 Task: In the Contact  Elena.Hall@faurecia.com, Create email and send with subject: 'Elevate Your Success: Introducing a Transformative Opportunity', and with mail content 'Greetings,_x000D_
Introducing a visionary approach that will reshape the landscape of your industry. Join us and be part of the future of success!_x000D_
Kind Regards', attach the document: Contract.pdf and insert image: visitingcard.jpg. Below Kind Regards, write Behance and insert the URL: 'www.behance.net'. Mark checkbox to create task to follow up : In 2 business days . Logged in from softage.10@softage.net
Action: Mouse moved to (59, 45)
Screenshot: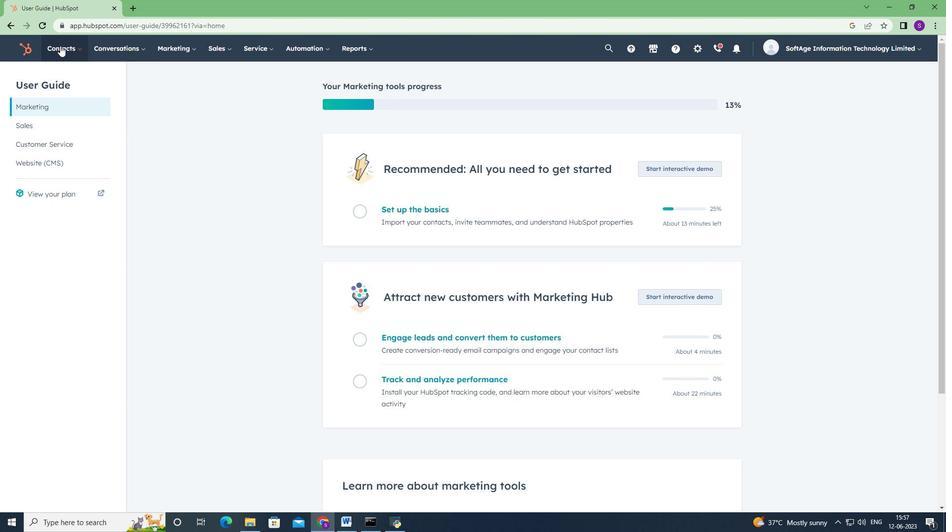 
Action: Mouse pressed left at (59, 45)
Screenshot: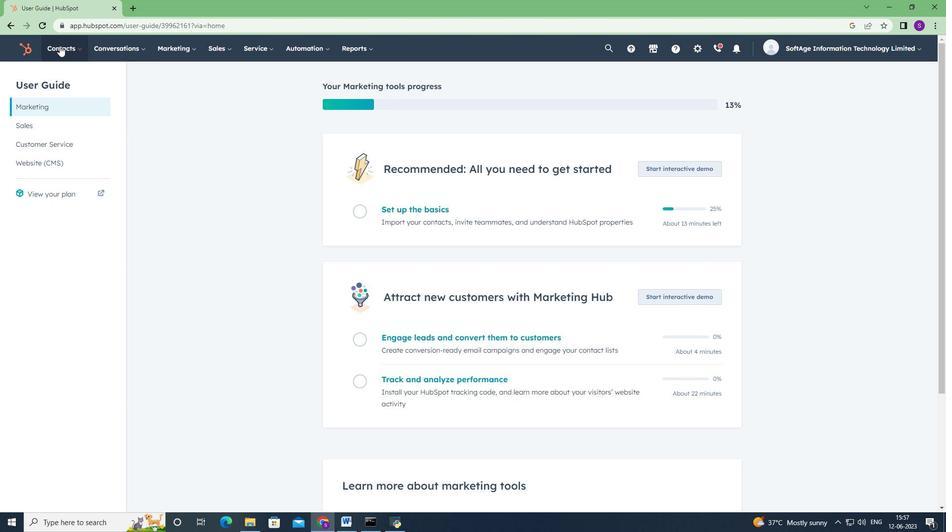 
Action: Mouse moved to (79, 72)
Screenshot: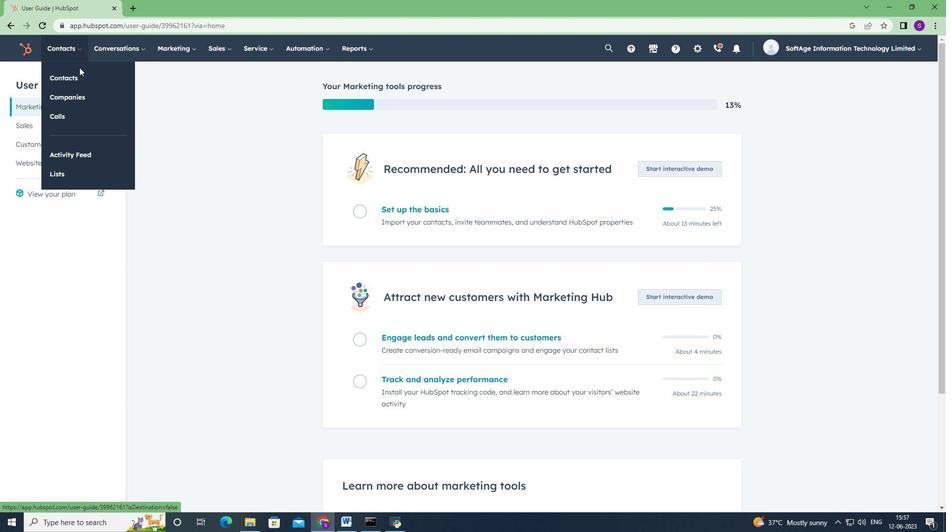 
Action: Mouse pressed left at (79, 72)
Screenshot: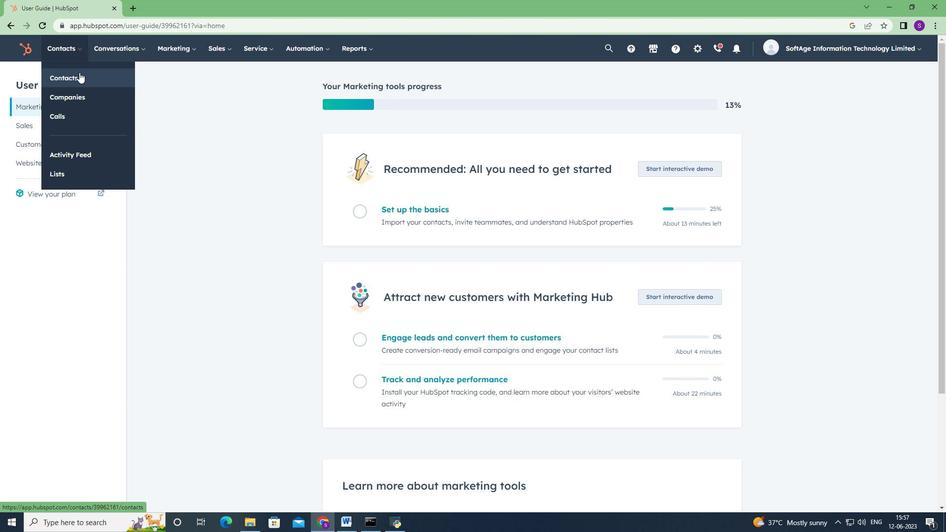 
Action: Mouse moved to (102, 160)
Screenshot: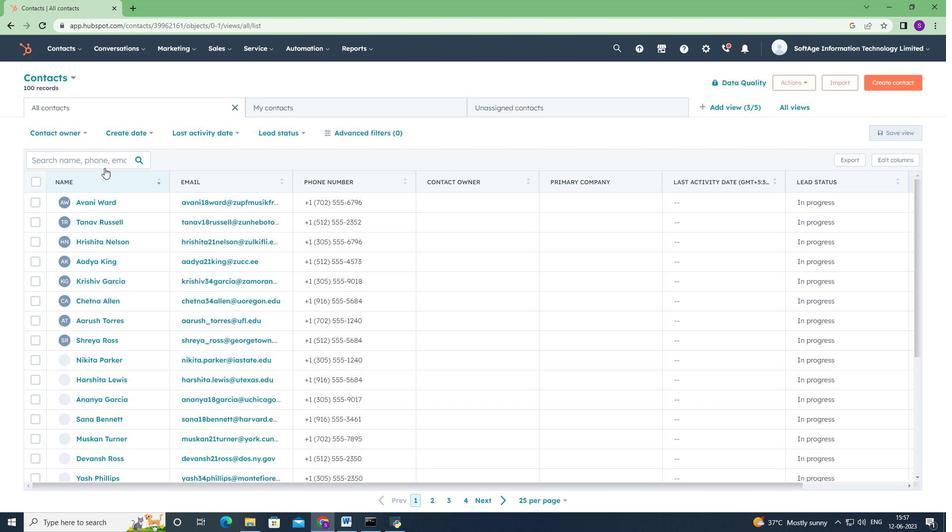 
Action: Mouse pressed left at (102, 160)
Screenshot: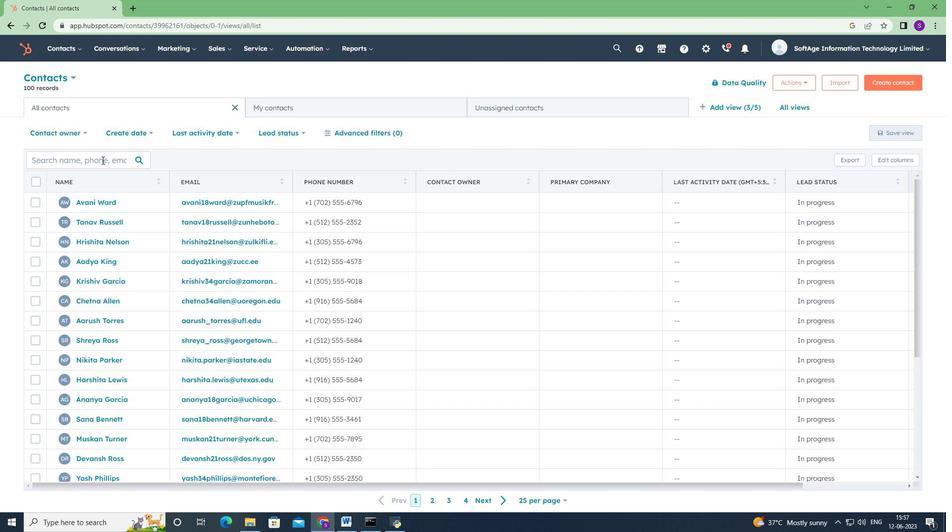 
Action: Key pressed <Key.shift>Elena.hall<Key.shift>@faurecia.com
Screenshot: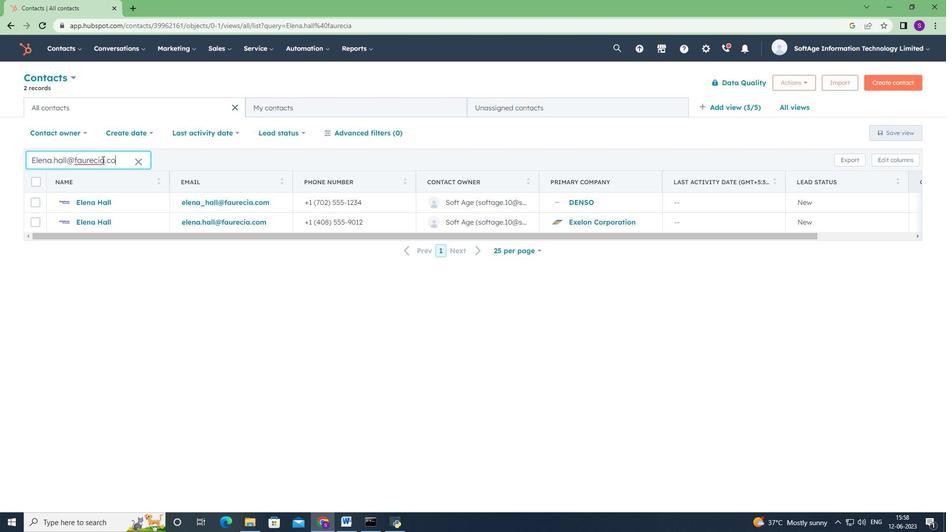 
Action: Mouse moved to (81, 221)
Screenshot: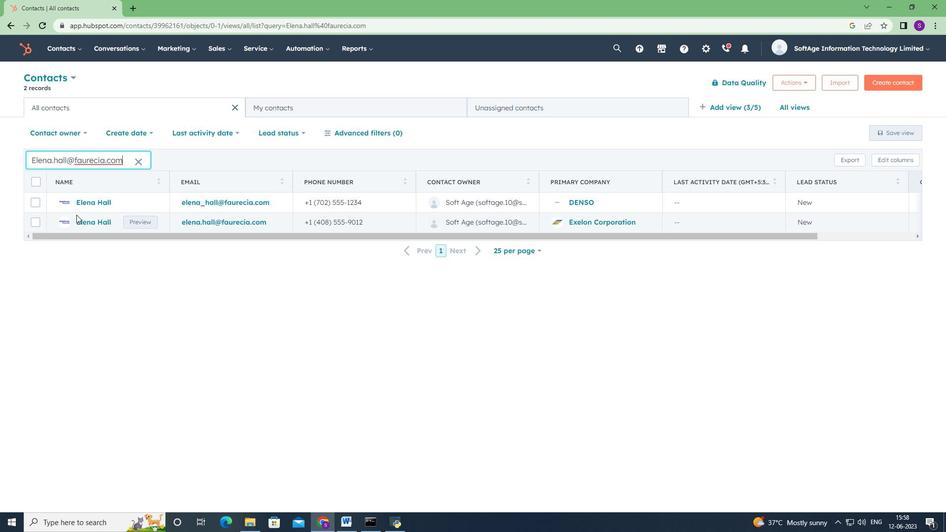 
Action: Mouse pressed left at (81, 221)
Screenshot: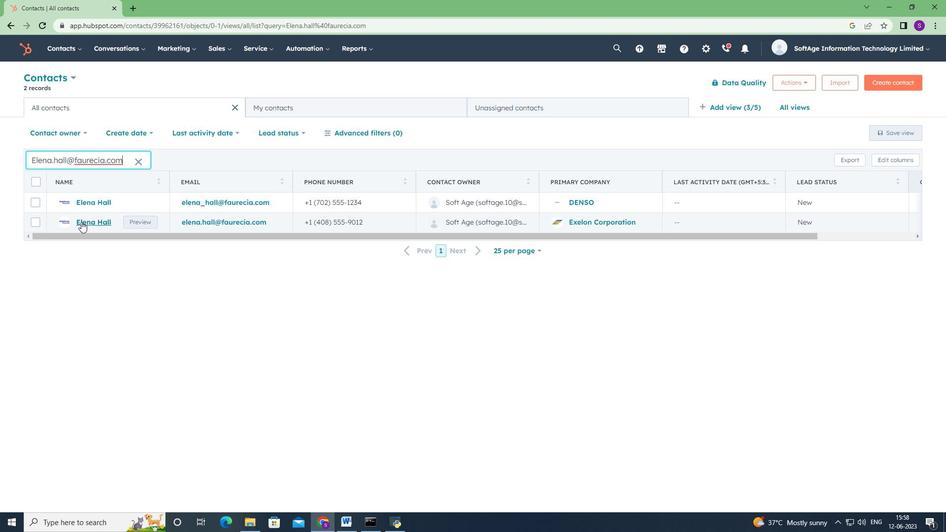 
Action: Mouse moved to (60, 170)
Screenshot: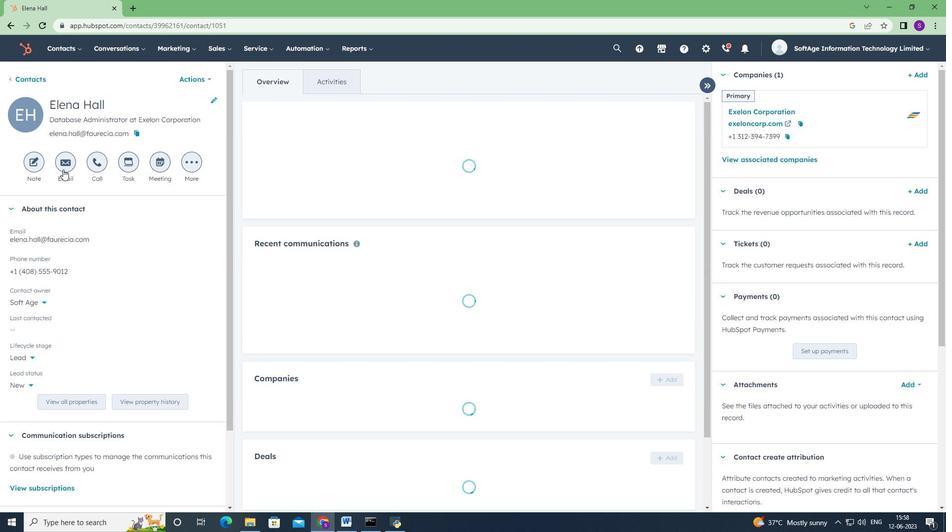
Action: Mouse pressed left at (60, 170)
Screenshot: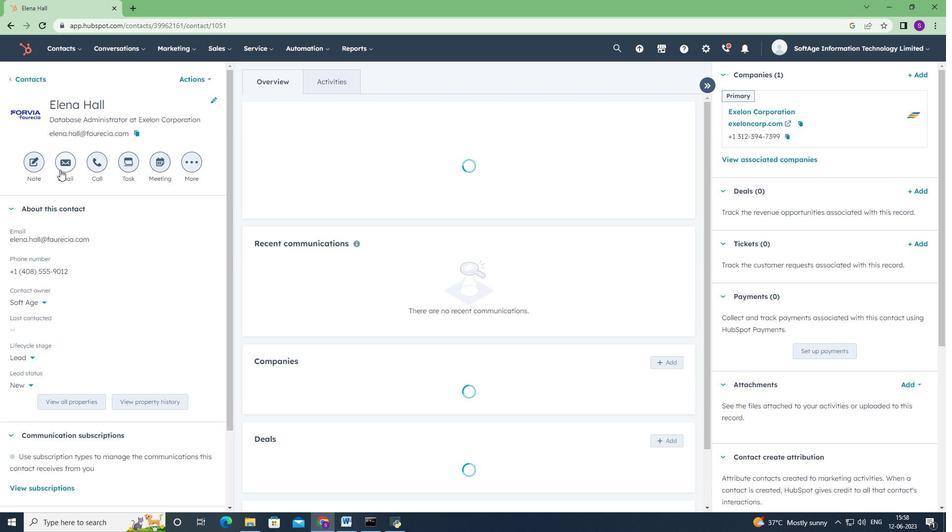 
Action: Mouse moved to (592, 332)
Screenshot: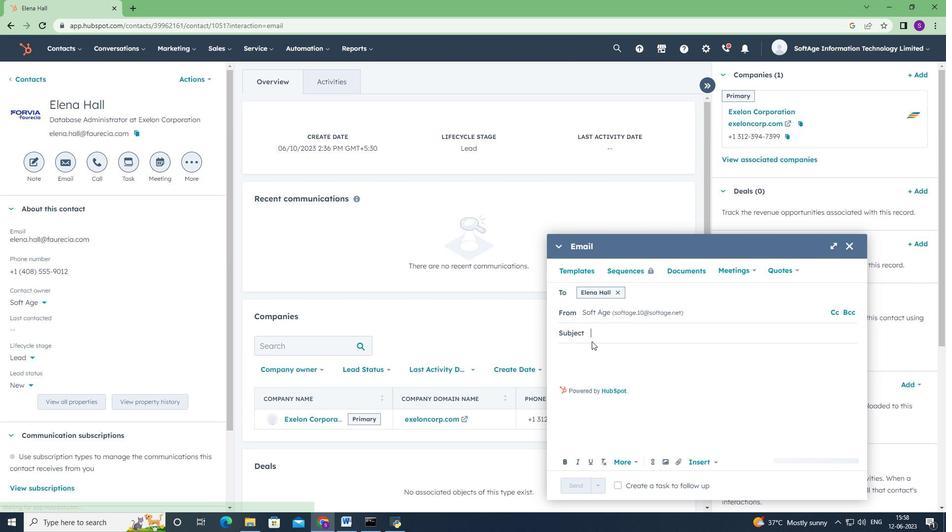 
Action: Mouse pressed left at (592, 332)
Screenshot: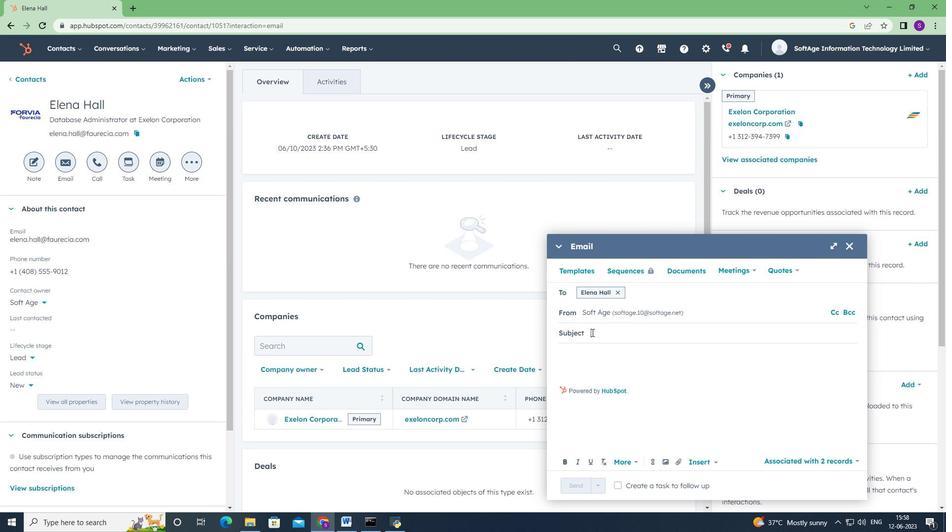 
Action: Key pressed <Key.shift><Key.shift><Key.shift><Key.shift><Key.shift><Key.shift><Key.shift><Key.shift><Key.shift><Key.shift><Key.shift><Key.shift><Key.shift><Key.shift><Key.shift><Key.shift><Key.shift><Key.shift><Key.shift><Key.shift><Key.shift><Key.shift><Key.shift><Key.shift><Key.shift><Key.shift><Key.shift><Key.shift><Key.shift><Key.shift><Key.shift><Key.shift><Key.shift><Key.shift><Key.shift><Key.shift><Key.shift><Key.shift><Key.shift><Key.shift><Key.shift><Key.shift><Key.shift><Key.shift><Key.shift><Key.shift><Key.shift><Key.shift><Key.shift><Key.shift><Key.shift><Key.shift><Key.shift><Key.shift><Key.shift><Key.shift><Key.shift><Key.shift><Key.shift><Key.shift><Key.shift><Key.shift><Key.shift><Key.shift><Key.shift><Key.shift><Key.shift><Key.shift><Key.shift><Key.shift><Key.shift><Key.shift><Key.shift><Key.shift><Key.shift><Key.shift><Key.shift><Key.shift><Key.shift><Key.shift><Key.shift><Key.shift><Key.shift><Key.shift><Key.shift><Key.shift><Key.shift><Key.shift><Key.shift><Key.shift><Key.shift><Key.shift><Key.shift><Key.shift><Key.shift><Key.shift><Key.shift><Key.shift><Key.shift><Key.shift><Key.shift><Key.shift><Key.shift><Key.shift><Key.shift><Key.shift><Key.shift><Key.shift><Key.shift><Key.shift><Key.shift><Key.shift><Key.shift><Key.shift><Key.shift><Key.shift><Key.shift><Key.shift><Key.shift><Key.shift><Key.shift><Key.shift><Key.shift><Key.shift><Key.shift><Key.shift><Key.shift><Key.shift><Key.shift><Key.shift><Key.shift><Key.shift><Key.shift><Key.shift><Key.shift><Key.shift><Key.shift><Key.shift><Key.shift><Key.shift><Key.shift><Key.shift><Key.shift><Key.shift><Key.shift><Key.shift><Key.shift><Key.shift><Key.shift><Key.shift><Key.shift><Key.shift><Key.shift><Key.shift><Key.shift><Key.shift><Key.shift><Key.shift><Key.shift><Key.shift><Key.shift><Key.shift><Key.shift><Key.shift><Key.shift><Key.shift><Key.shift><Key.shift><Key.shift><Key.shift><Key.shift><Key.shift><Key.shift><Key.shift><Key.shift><Key.shift><Key.shift><Key.shift><Key.shift><Key.shift><Key.shift><Key.shift><Key.shift><Key.shift><Key.shift><Key.shift><Key.shift><Key.shift><Key.shift><Key.shift><Key.shift><Key.shift><Key.shift><Key.shift><Key.shift><Key.shift><Key.shift><Key.shift><Key.shift><Key.shift><Key.shift><Key.shift><Key.shift><Key.shift><Key.shift><Key.shift><Key.shift><Key.shift><Key.shift><Key.shift><Key.shift><Key.shift><Key.shift><Key.shift><Key.shift><Key.shift><Key.shift><Key.shift><Key.shift><Key.shift><Key.shift><Key.shift><Key.shift><Key.shift><Key.shift><Key.shift><Key.shift><Key.shift><Key.shift><Key.shift><Key.shift><Key.shift><Key.shift><Key.shift>Elevate<Key.space><Key.shift>Your<Key.space><Key.shift>Success<Key.shift>:<Key.space><Key.shift><Key.shift><Key.shift><Key.shift><Key.shift>Introducing<Key.space>a<Key.space><Key.shift>Transformative<Key.space><Key.shift>Opportunity
Screenshot: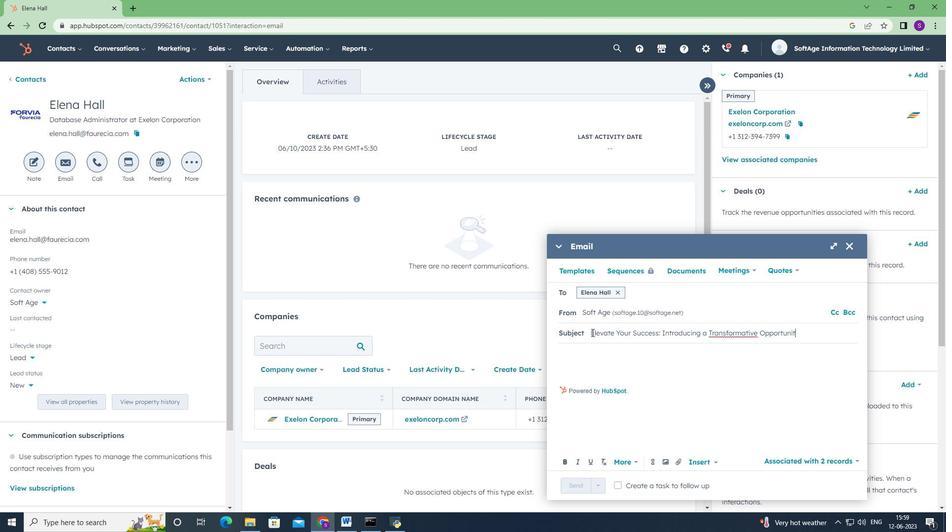 
Action: Mouse moved to (580, 346)
Screenshot: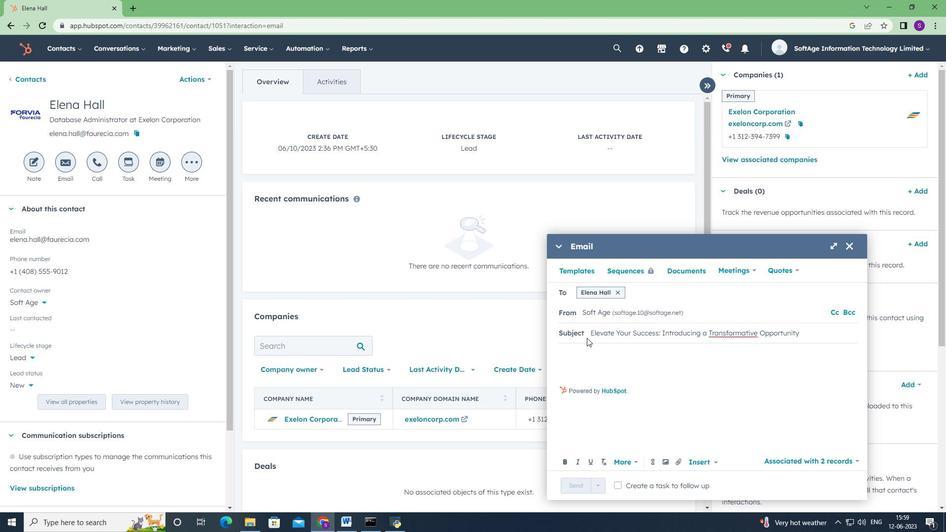 
Action: Mouse pressed left at (580, 346)
Screenshot: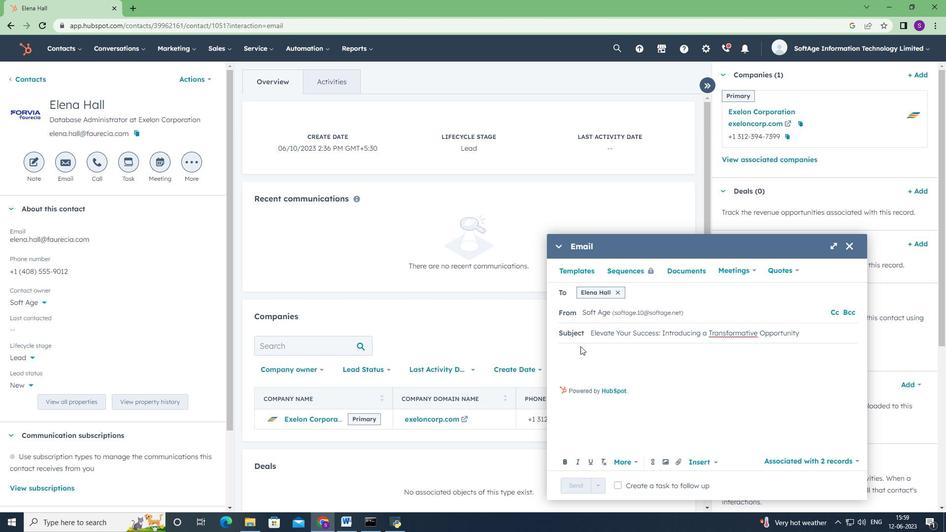 
Action: Mouse moved to (575, 358)
Screenshot: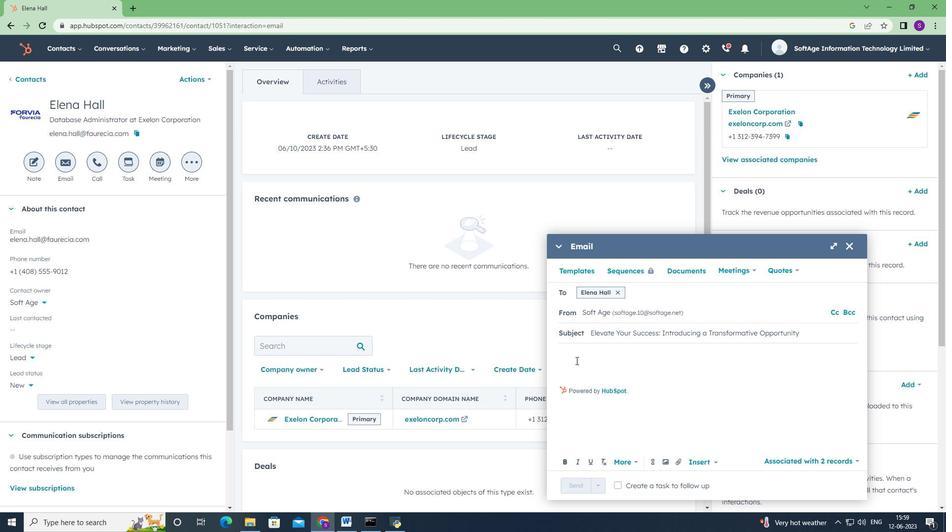 
Action: Mouse pressed left at (575, 358)
Screenshot: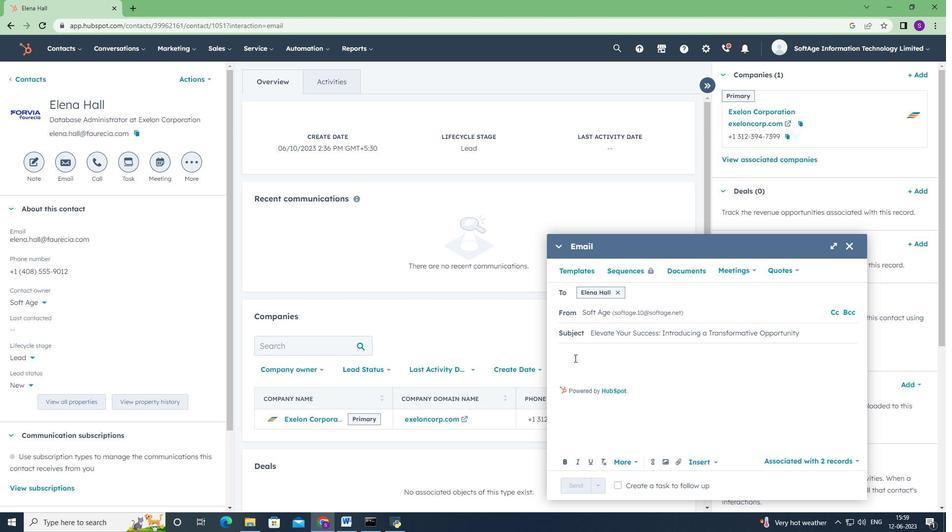 
Action: Key pressed <Key.shift><Key.shift><Key.shift><Key.shift><Key.shift><Key.shift><Key.shift><Key.shift><Key.shift><Key.shift><Key.shift><Key.shift><Key.shift><Key.shift><Key.shift><Key.shift><Key.shift><Key.shift><Key.shift><Key.shift><Key.shift><Key.shift><Key.shift><Key.shift><Key.shift><Key.shift><Key.shift><Key.shift><Key.shift><Key.shift><Key.shift><Key.shift>Greetings<Key.enter><Key.shift>Introducing<Key.space>a<Key.space>visionary<Key.space>approach<Key.space>y<Key.backspace>that<Key.space>will<Key.space>reshape<Key.space>the<Key.space>landscape<Key.space>of<Key.space>your<Key.space>industry.<Key.space>join<Key.space>us<Key.space>and<Key.space>be<Key.space>part<Key.space>of<Key.space>the<Key.space>future<Key.space>of<Key.space>success<Key.shift>!<Key.enter><Key.shift><Key.shift><Key.shift><Key.shift><Key.shift><Key.shift><Key.shift><Key.shift><Key.shift><Key.shift><Key.shift><Key.shift><Key.shift><Key.shift><Key.shift><Key.shift><Key.shift><Key.shift>Kind<Key.space><Key.shift>Regards
Screenshot: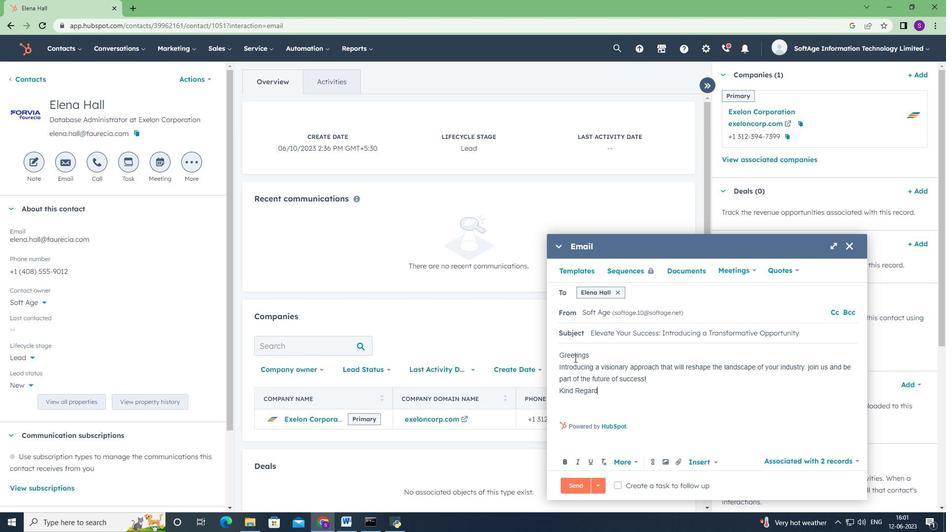 
Action: Mouse scrolled (575, 358) with delta (0, 0)
Screenshot: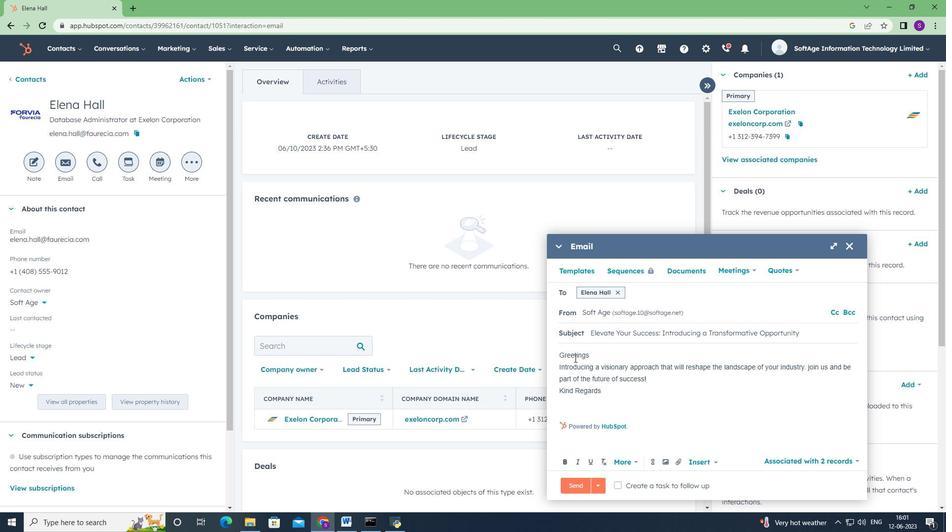 
Action: Mouse scrolled (575, 358) with delta (0, 0)
Screenshot: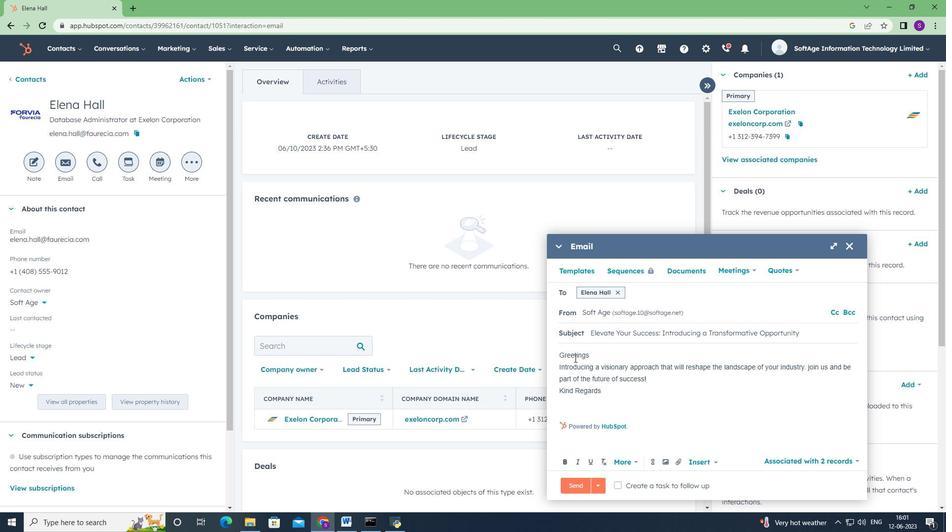 
Action: Mouse moved to (592, 378)
Screenshot: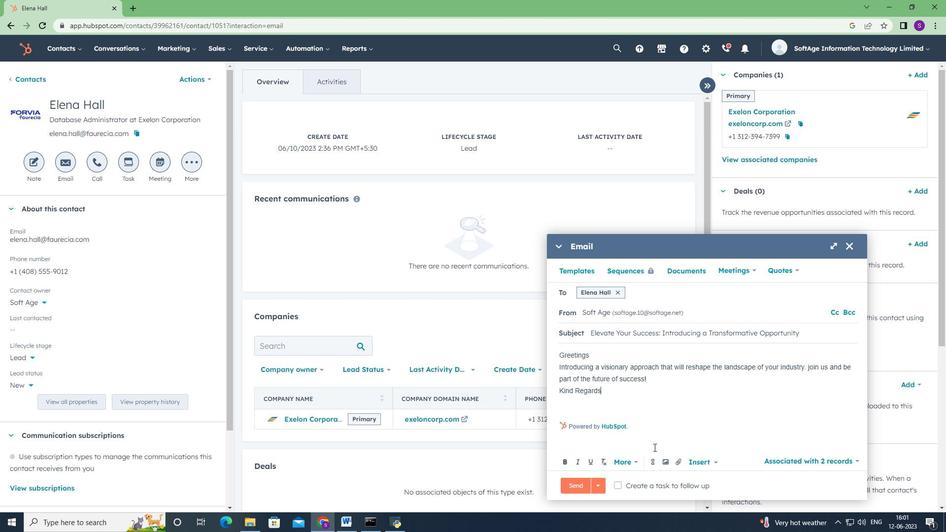 
Action: Key pressed <Key.enter>
Screenshot: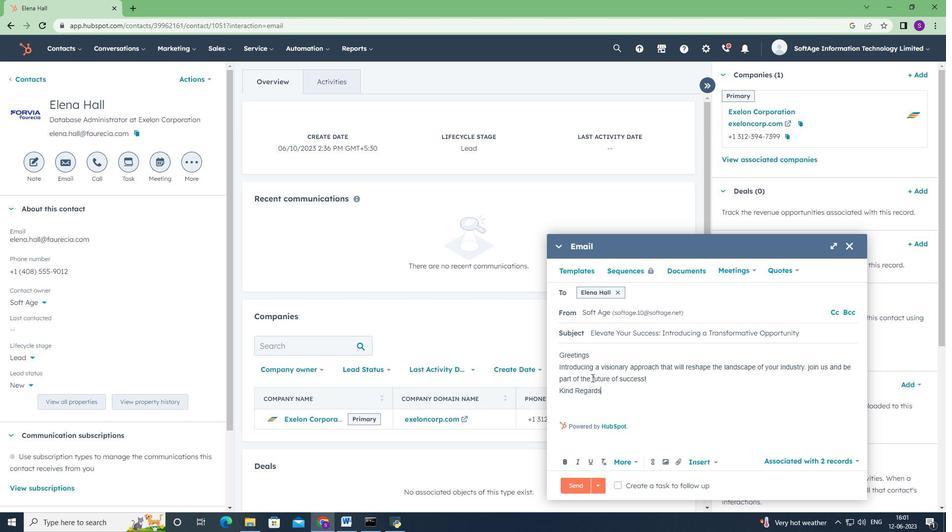 
Action: Mouse moved to (715, 460)
Screenshot: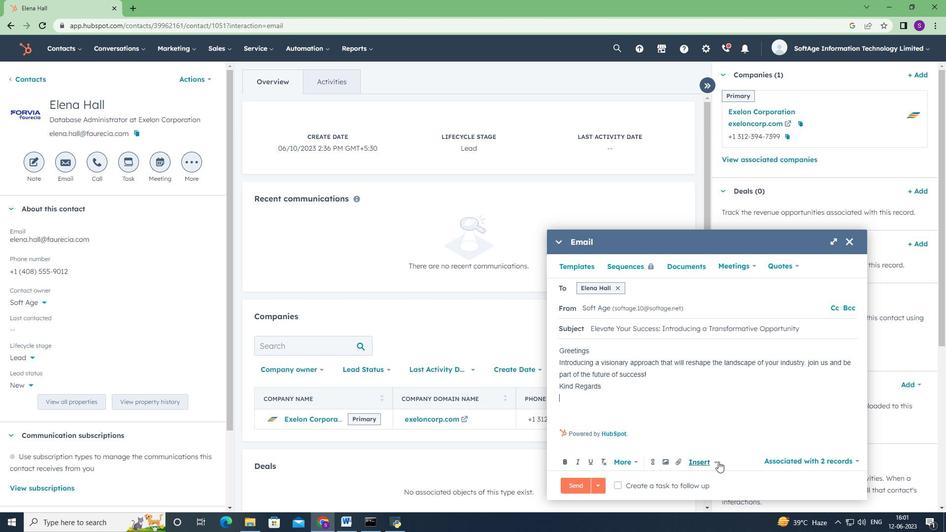 
Action: Mouse pressed left at (715, 460)
Screenshot: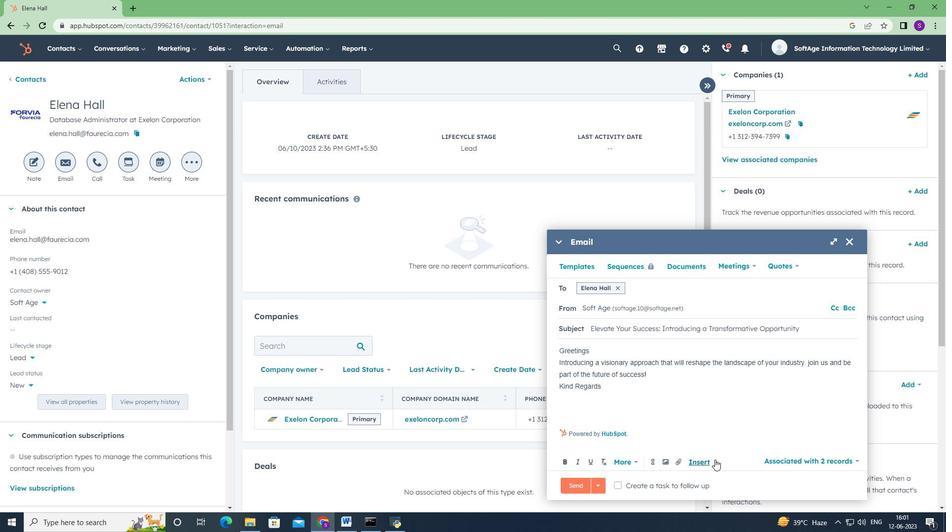 
Action: Mouse pressed left at (715, 460)
Screenshot: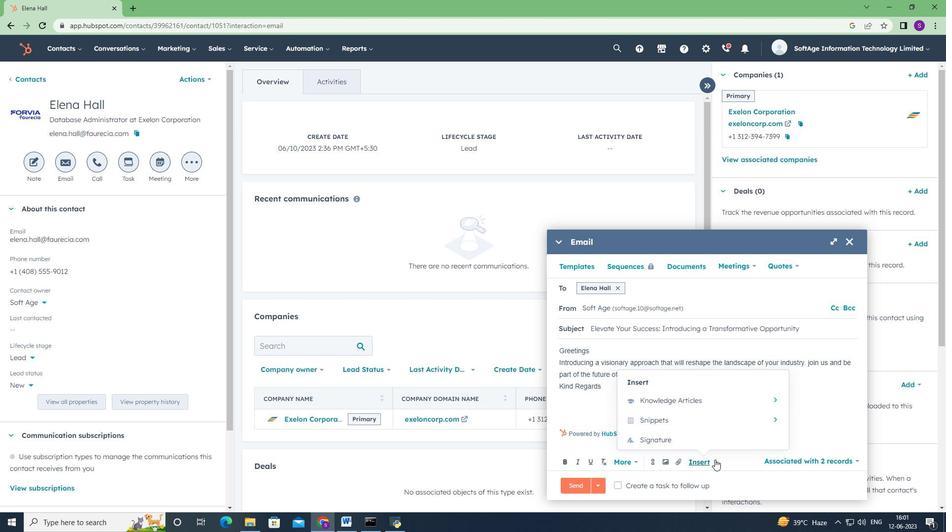 
Action: Mouse moved to (680, 459)
Screenshot: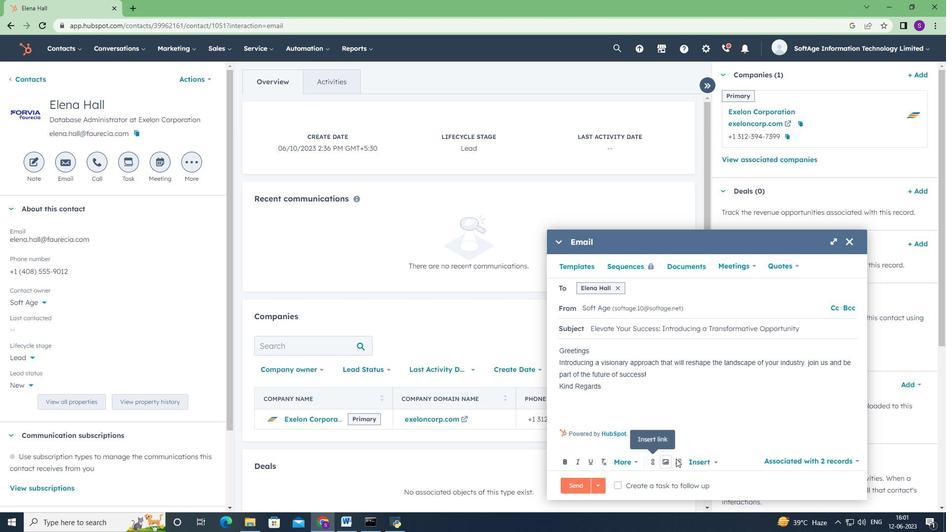 
Action: Mouse pressed left at (680, 459)
Screenshot: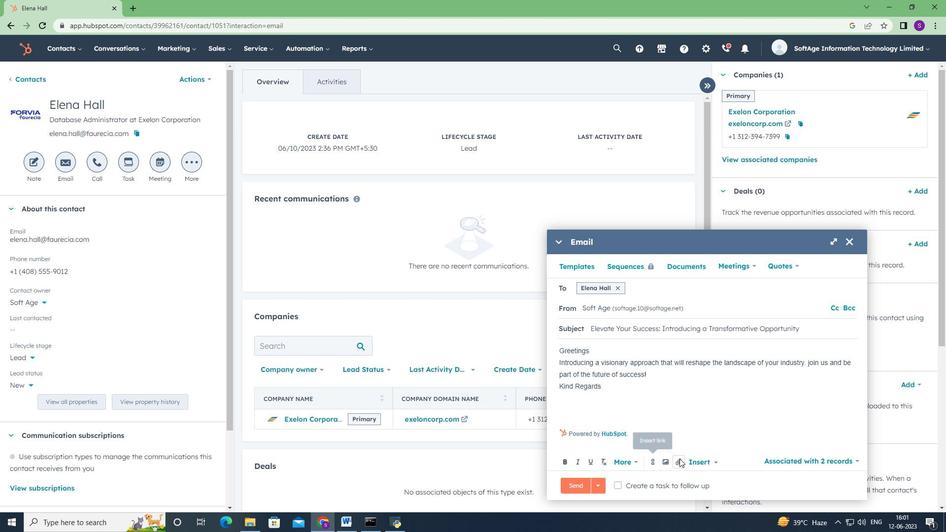 
Action: Mouse moved to (690, 432)
Screenshot: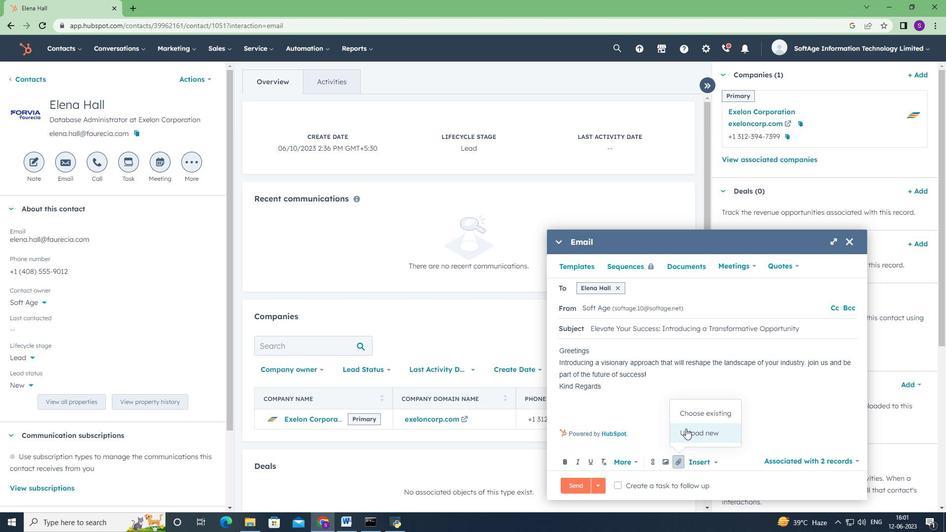 
Action: Mouse pressed left at (690, 432)
Screenshot: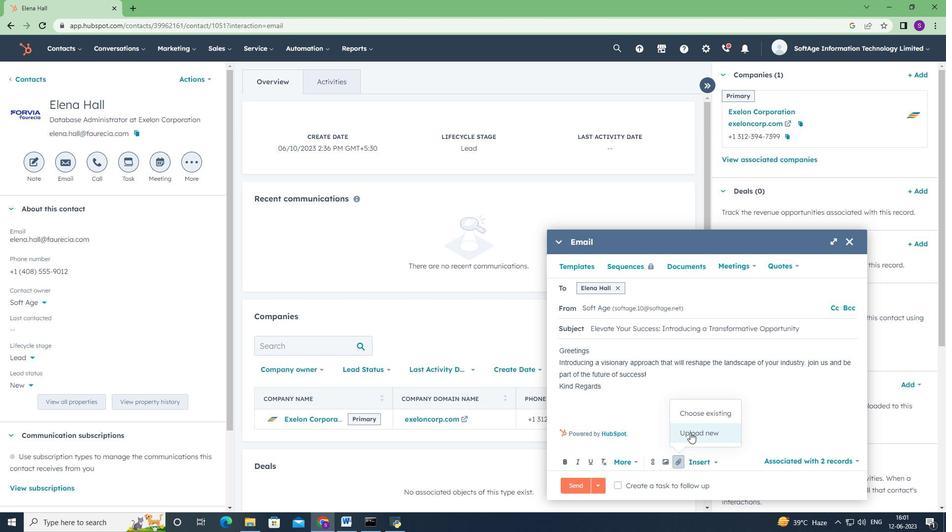 
Action: Mouse moved to (44, 123)
Screenshot: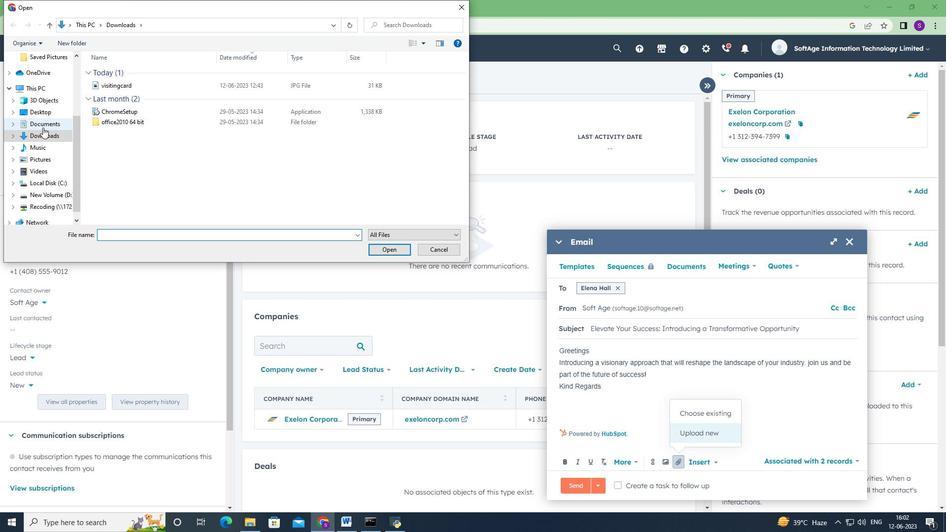 
Action: Mouse pressed left at (44, 123)
Screenshot: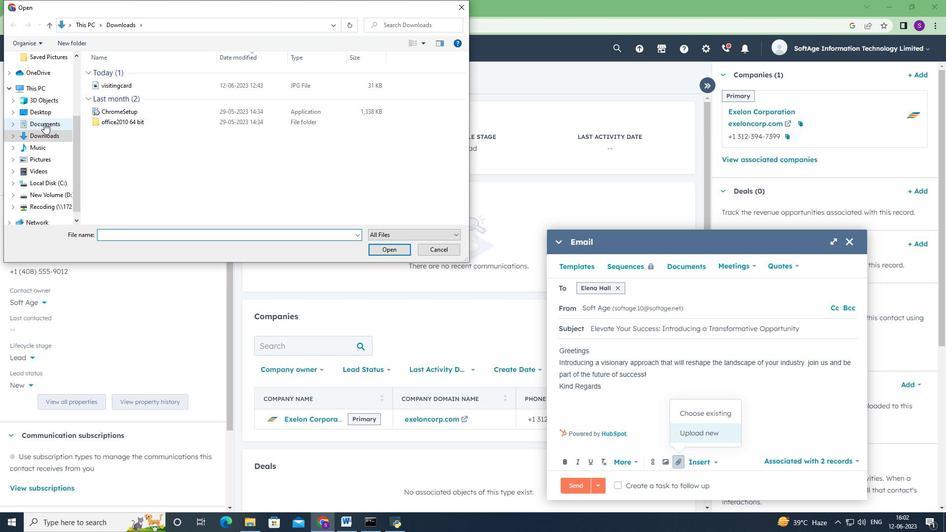 
Action: Mouse moved to (114, 91)
Screenshot: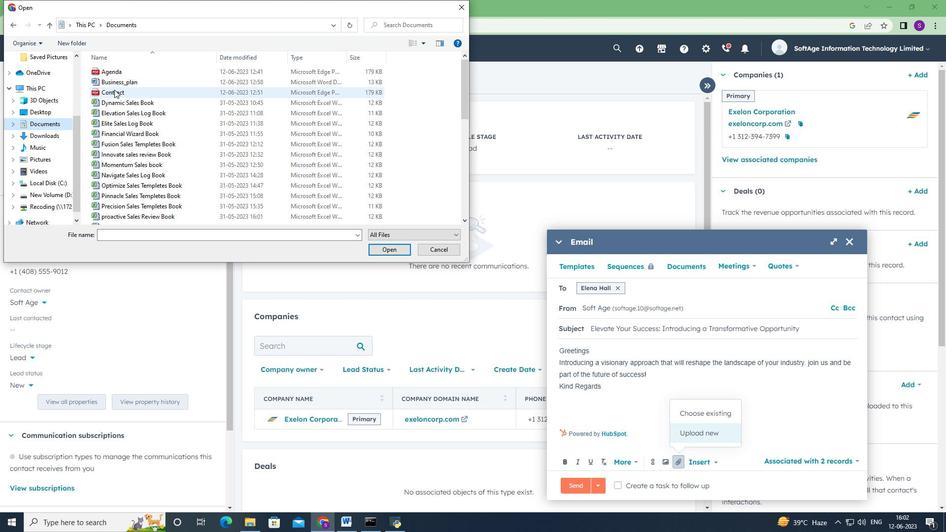 
Action: Mouse pressed left at (114, 91)
Screenshot: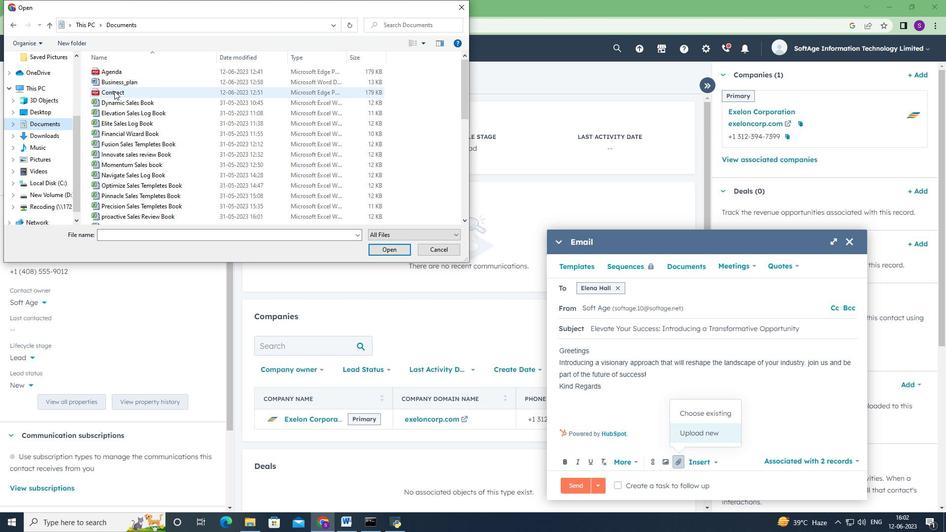 
Action: Mouse moved to (383, 248)
Screenshot: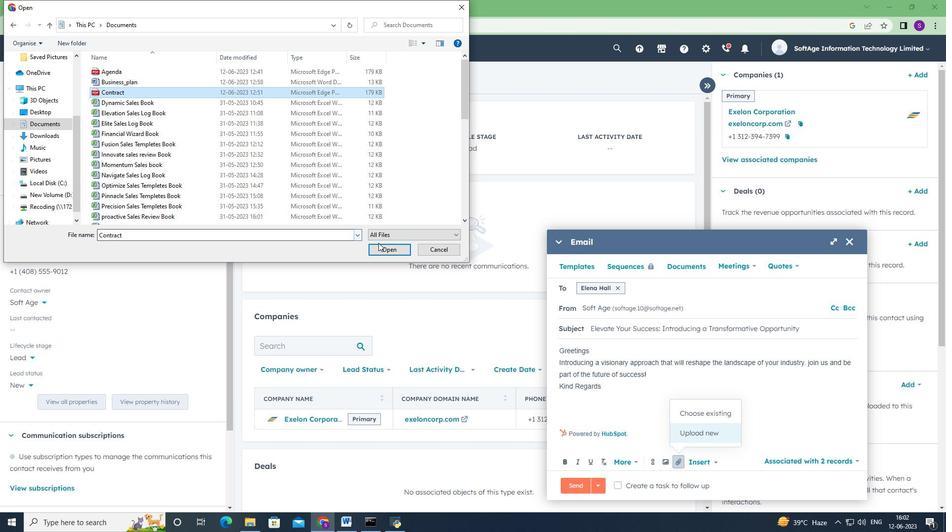 
Action: Mouse pressed left at (383, 248)
Screenshot: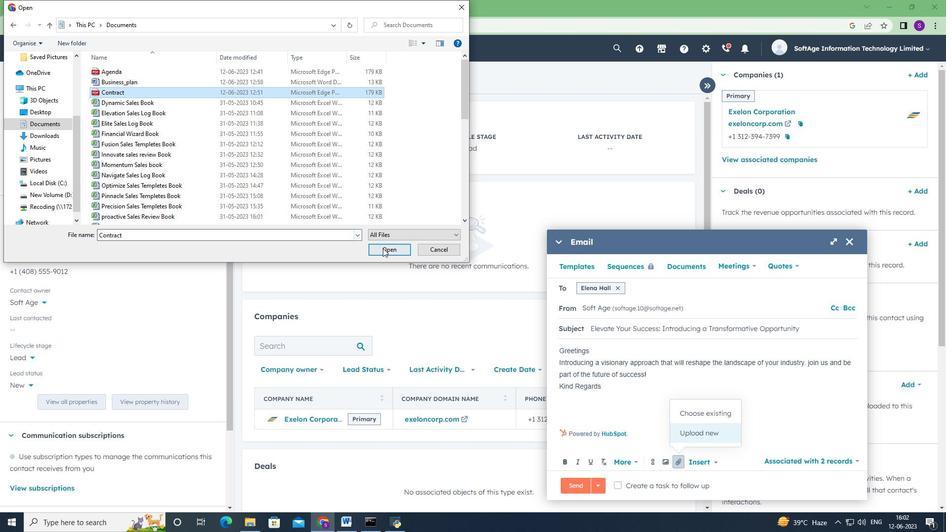 
Action: Mouse moved to (663, 435)
Screenshot: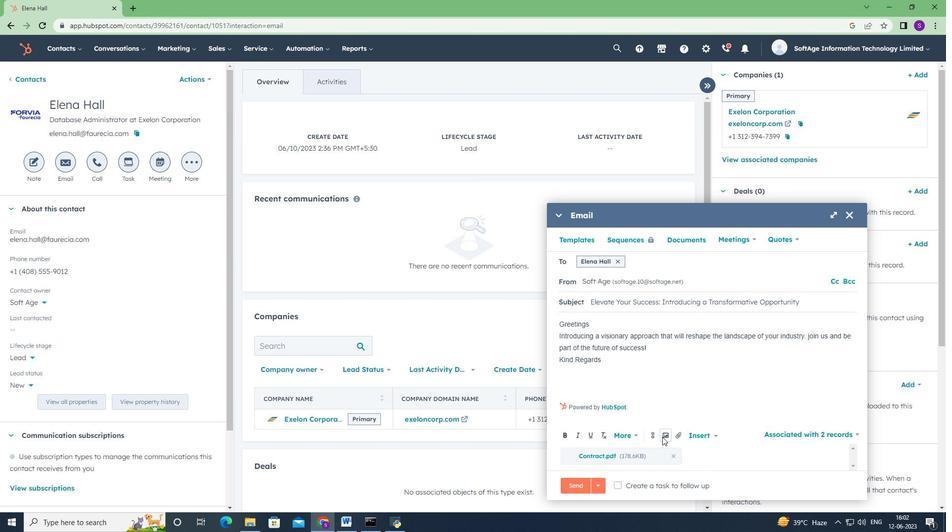 
Action: Mouse pressed left at (663, 435)
Screenshot: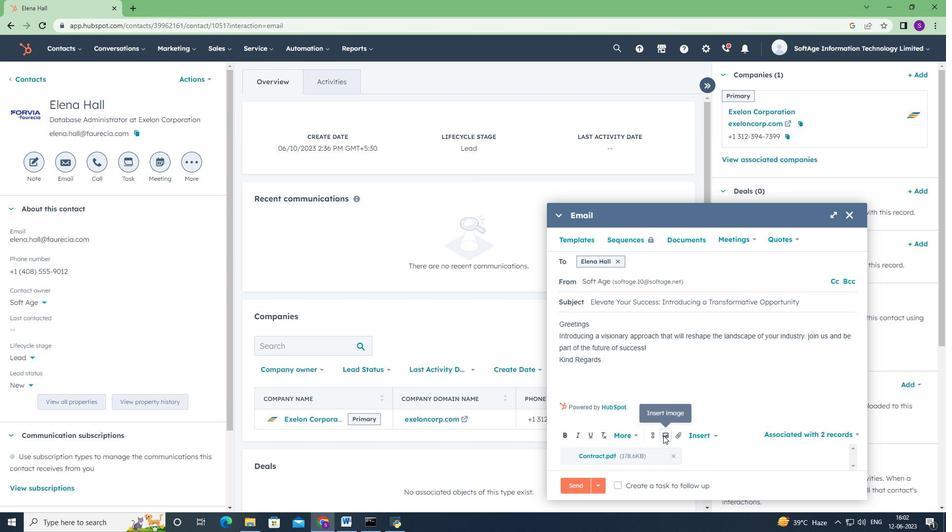 
Action: Mouse moved to (649, 406)
Screenshot: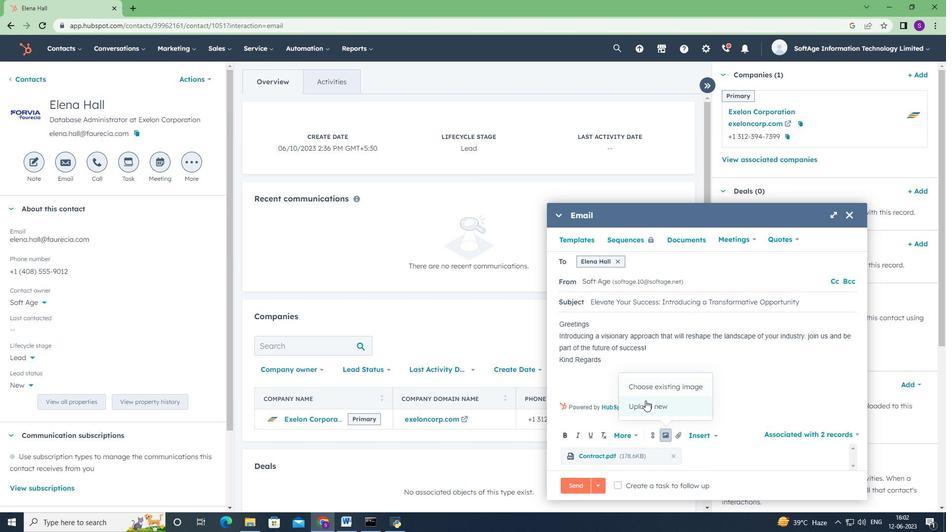 
Action: Mouse pressed left at (649, 406)
Screenshot: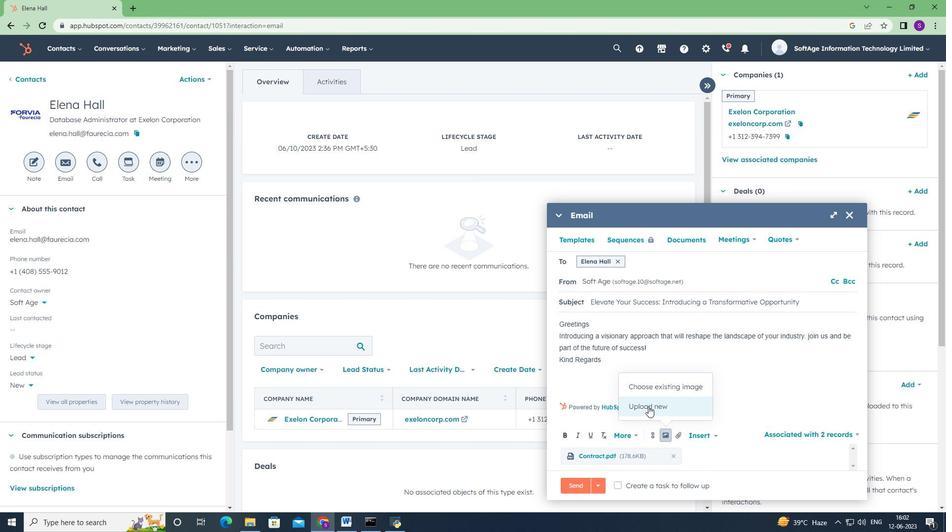 
Action: Mouse moved to (51, 136)
Screenshot: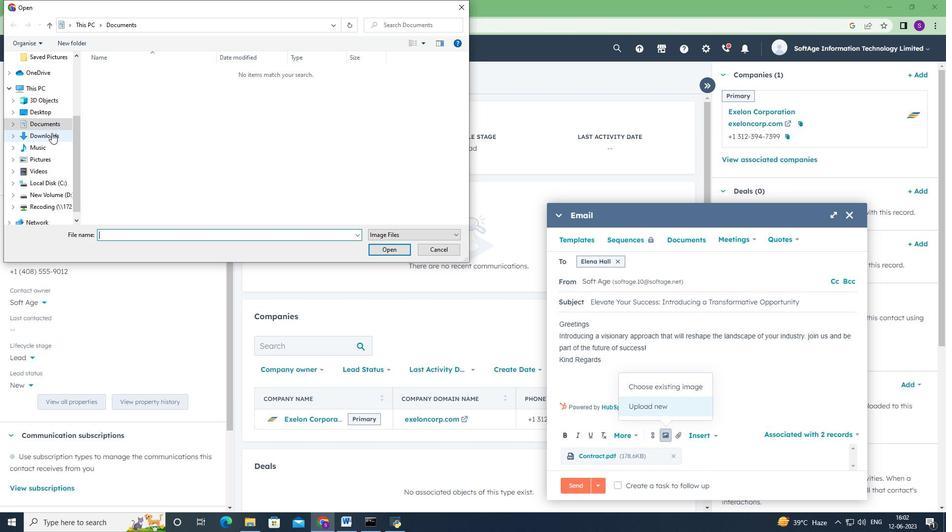 
Action: Mouse pressed left at (51, 136)
Screenshot: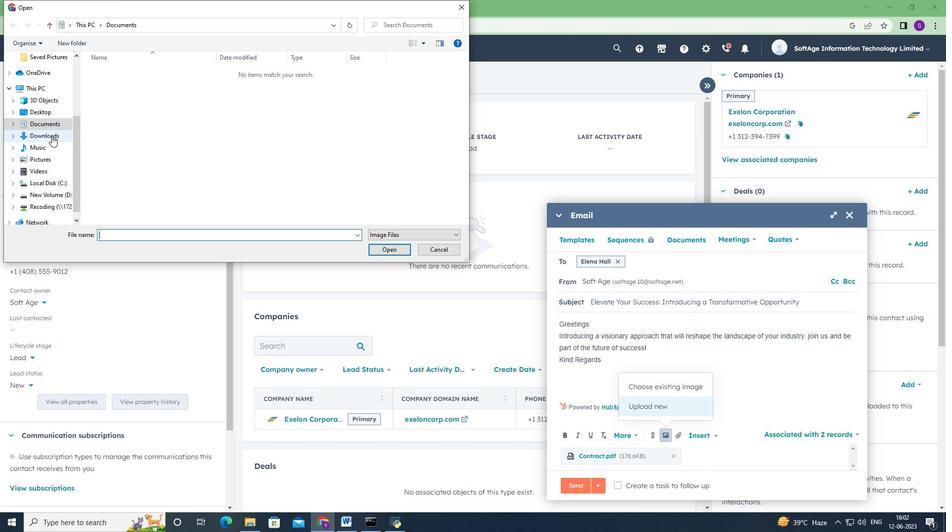 
Action: Mouse moved to (103, 88)
Screenshot: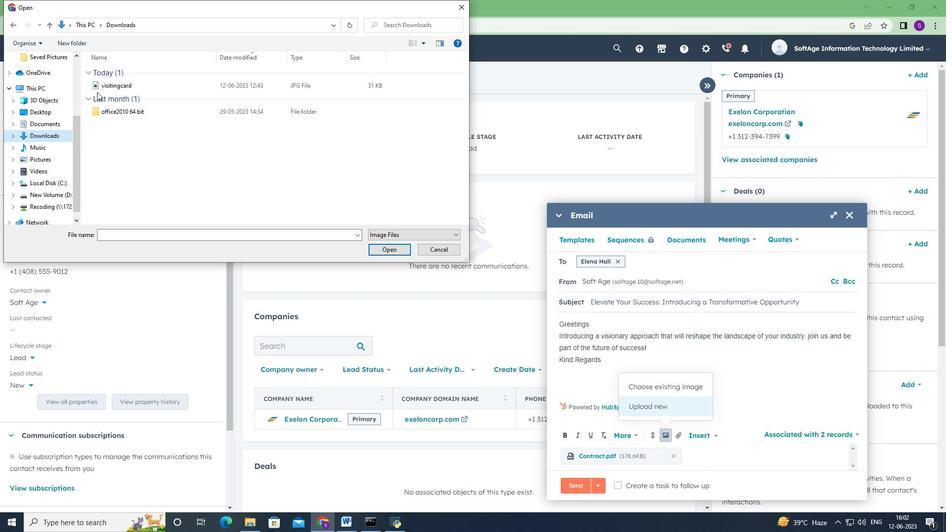 
Action: Mouse pressed left at (103, 88)
Screenshot: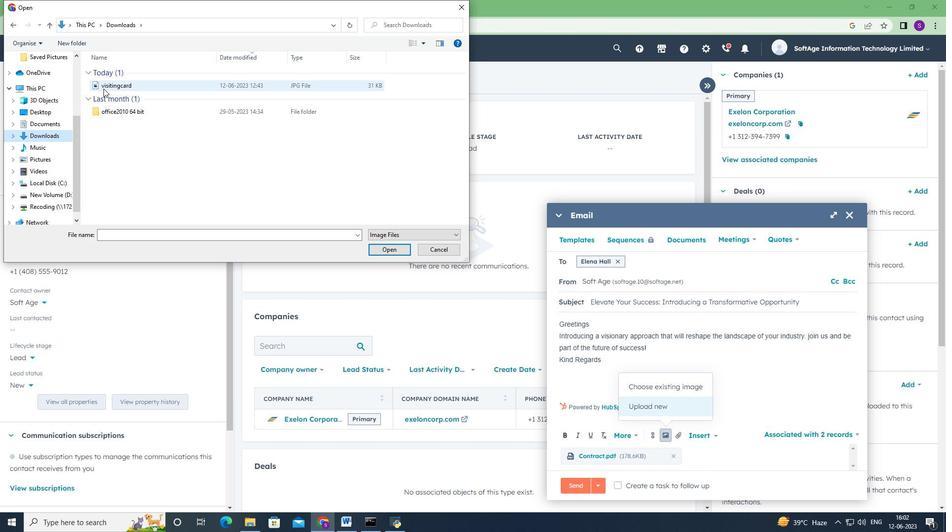 
Action: Mouse moved to (382, 247)
Screenshot: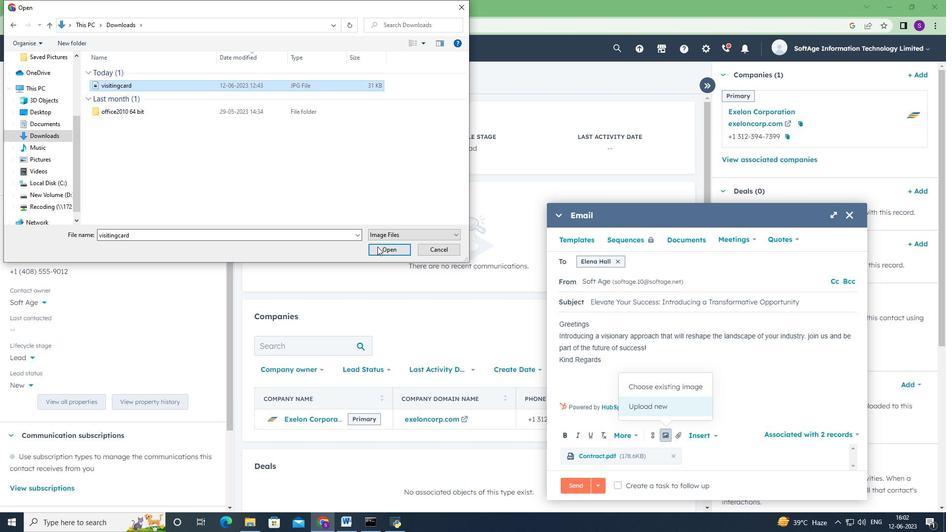 
Action: Mouse pressed left at (382, 247)
Screenshot: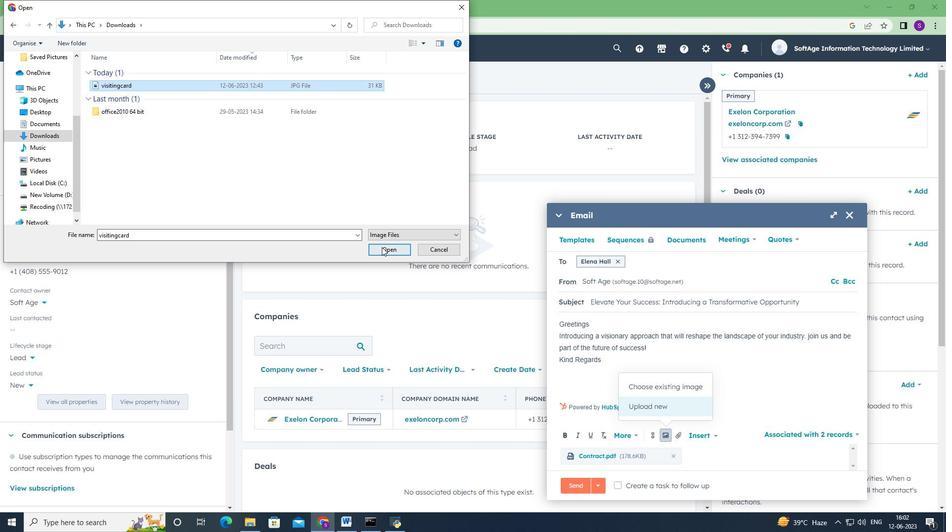 
Action: Mouse moved to (566, 268)
Screenshot: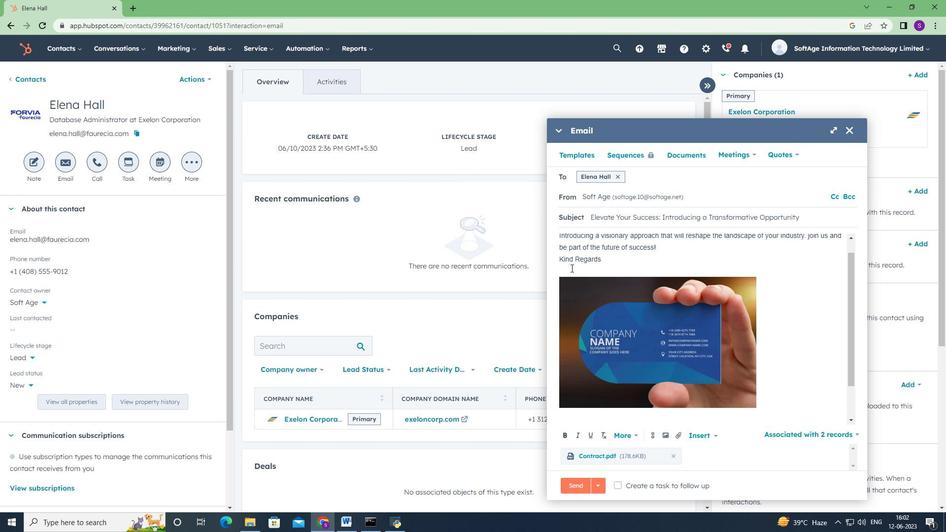 
Action: Mouse pressed left at (566, 268)
Screenshot: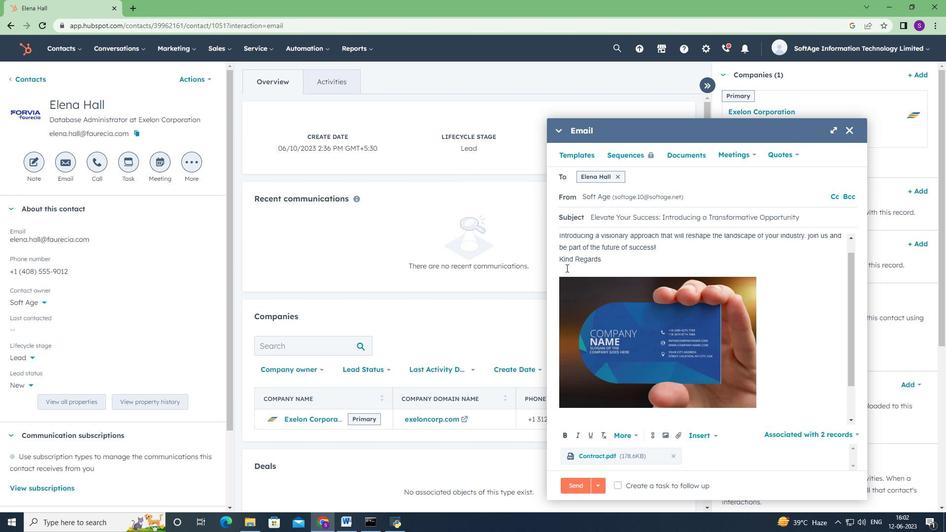
Action: Key pressed <Key.shift>Behance<Key.space>
Screenshot: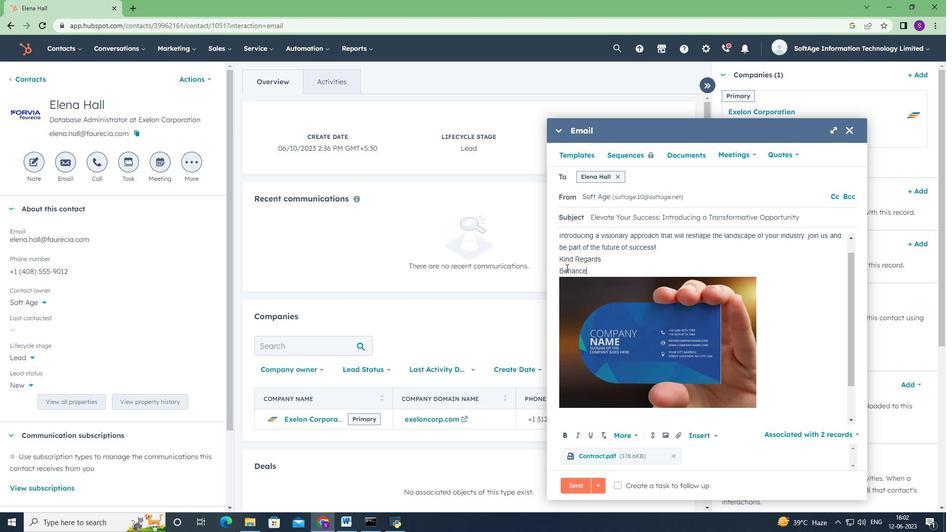
Action: Mouse moved to (650, 436)
Screenshot: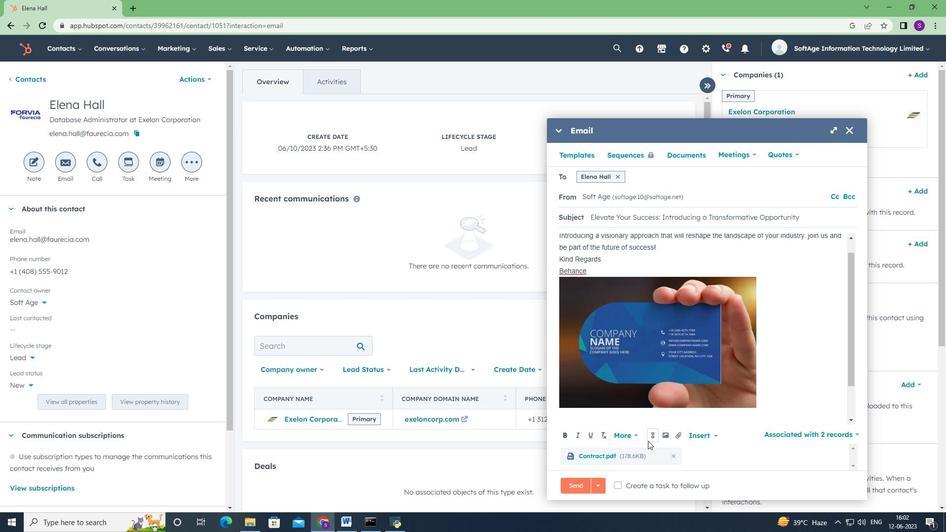 
Action: Mouse pressed left at (650, 436)
Screenshot: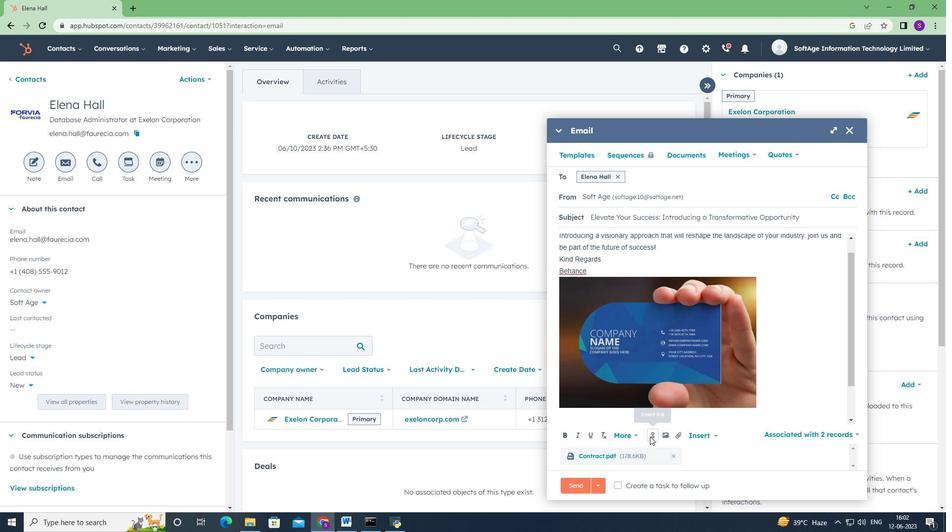 
Action: Key pressed www.behance.net
Screenshot: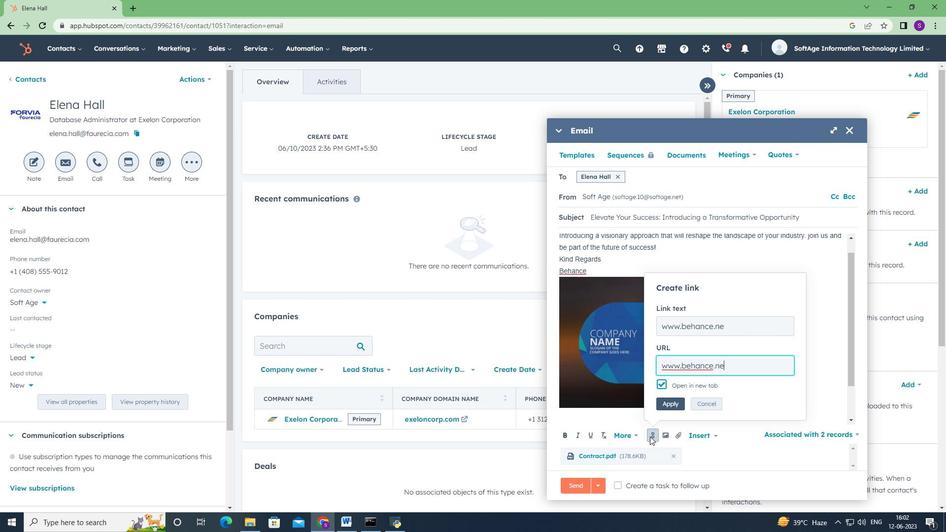 
Action: Mouse moved to (672, 405)
Screenshot: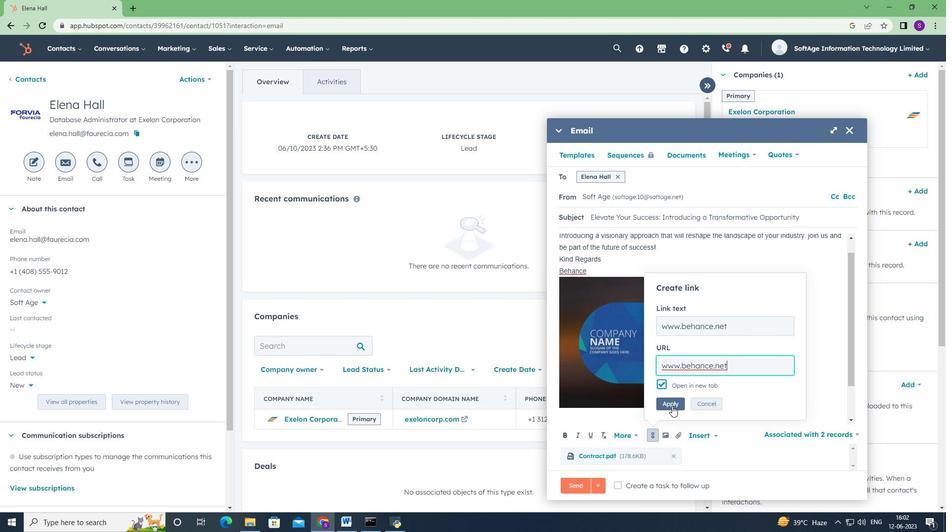 
Action: Mouse pressed left at (672, 405)
Screenshot: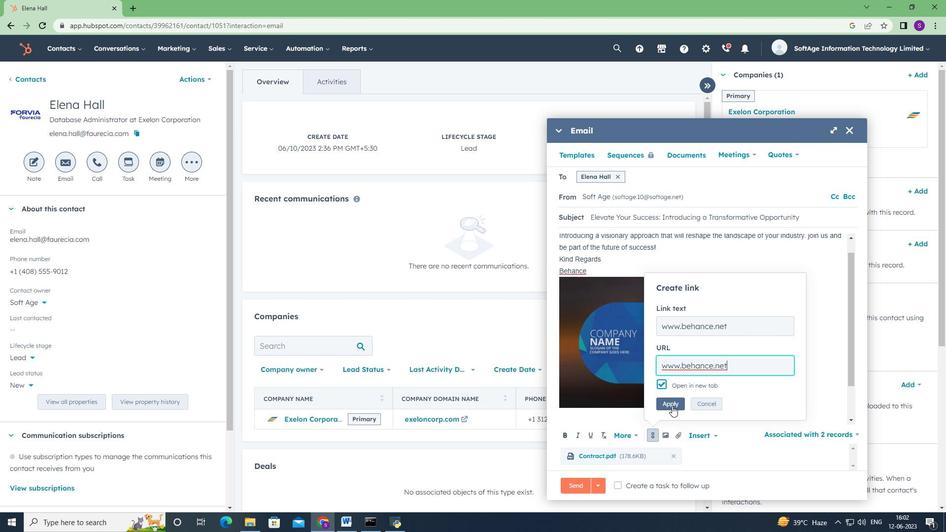 
Action: Mouse moved to (620, 488)
Screenshot: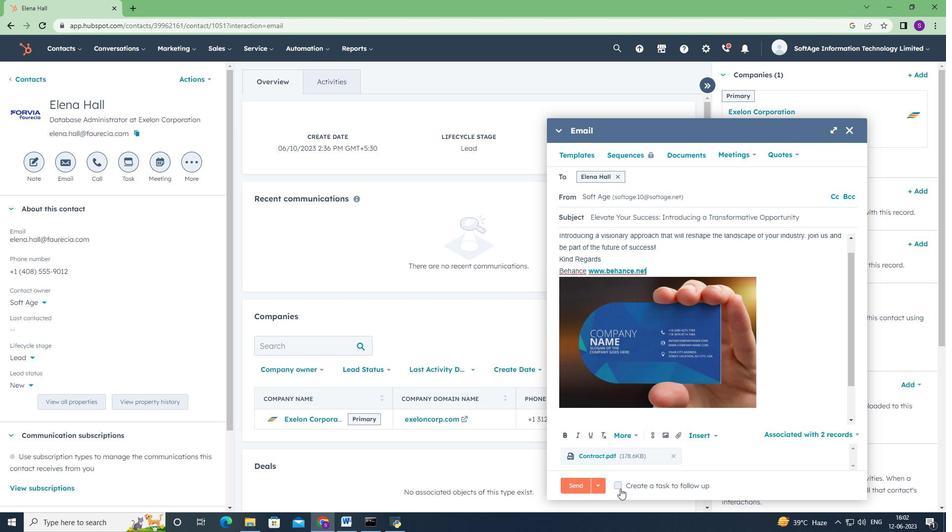 
Action: Mouse pressed left at (620, 488)
Screenshot: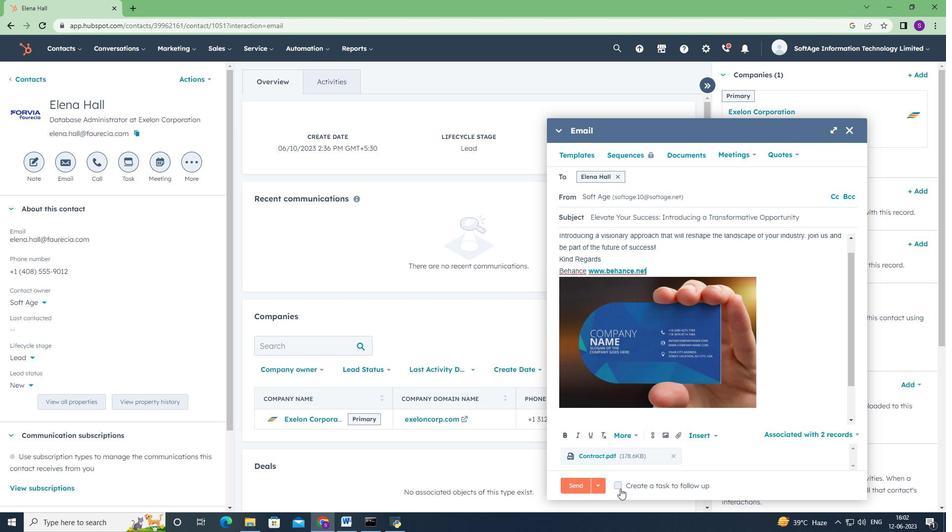 
Action: Mouse moved to (813, 485)
Screenshot: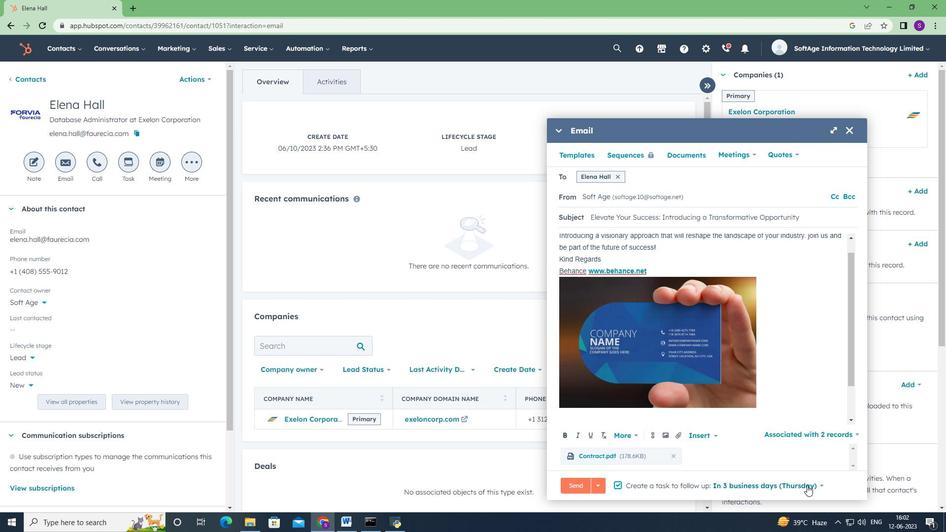 
Action: Mouse pressed left at (813, 485)
Screenshot: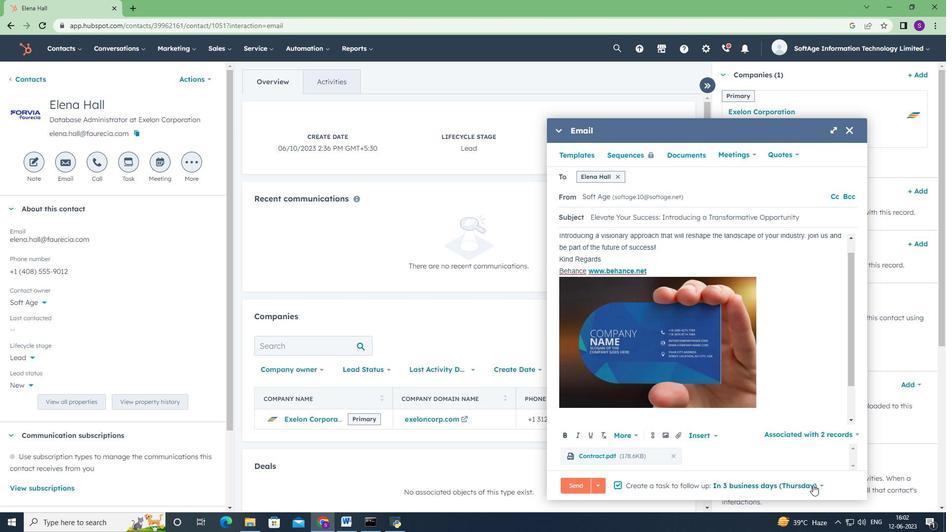 
Action: Mouse moved to (760, 370)
Screenshot: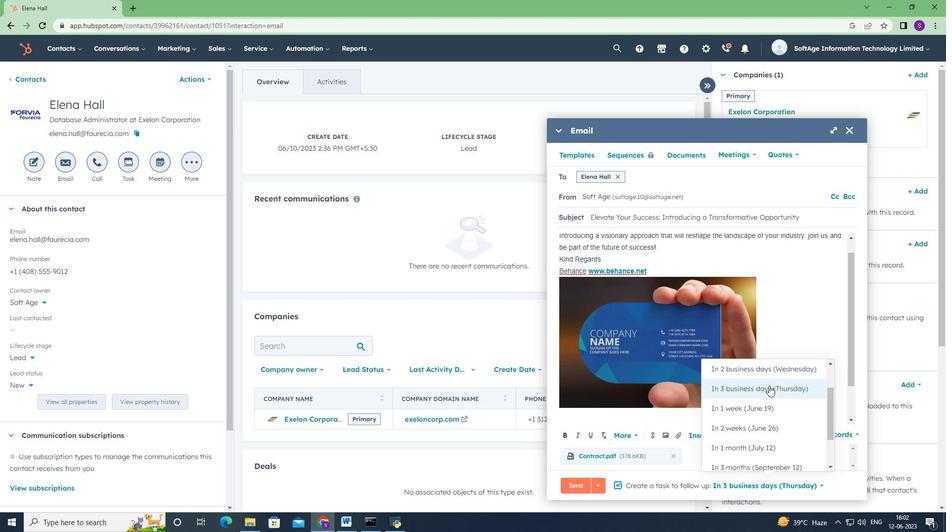 
Action: Mouse pressed left at (760, 370)
Screenshot: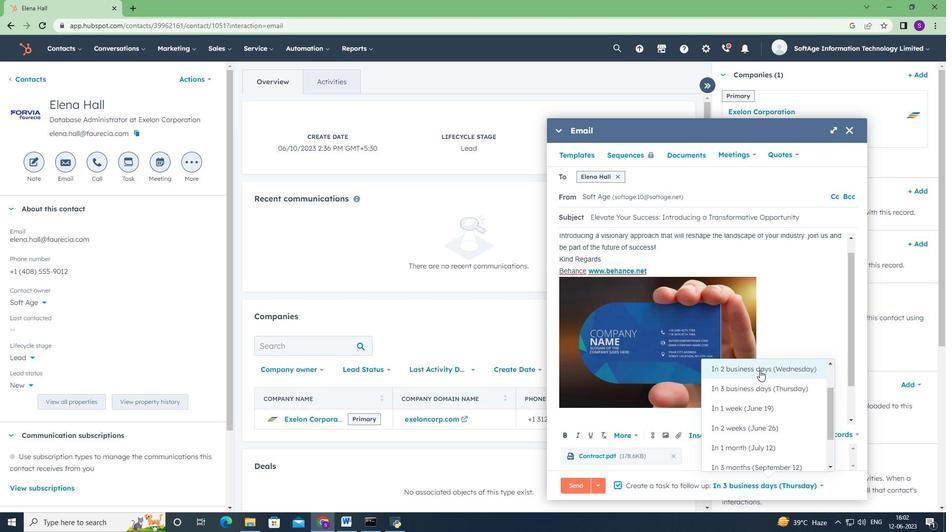 
Action: Mouse moved to (581, 484)
Screenshot: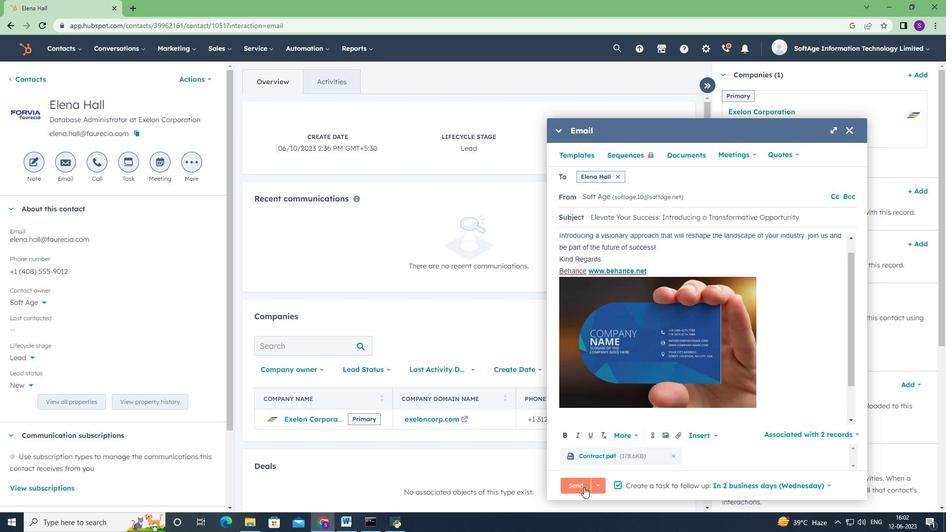 
Action: Mouse pressed left at (581, 484)
Screenshot: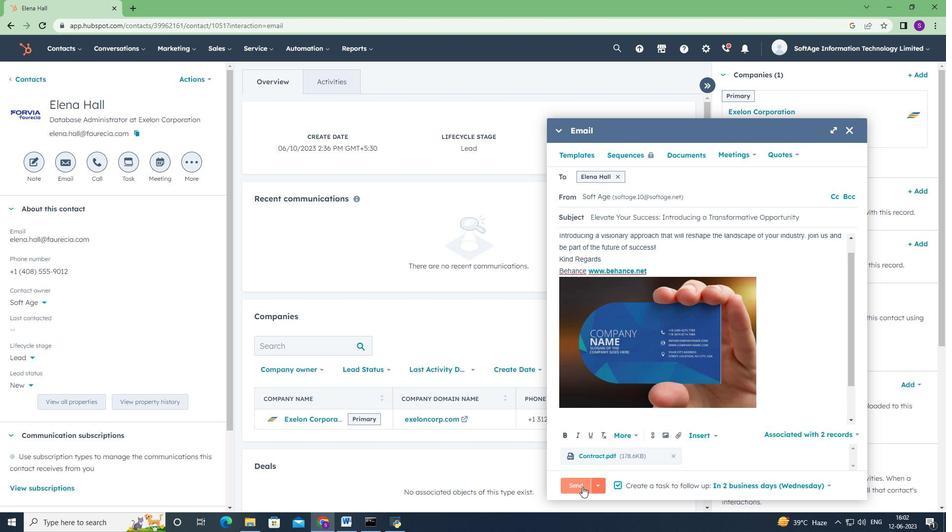 
Action: Mouse moved to (526, 229)
Screenshot: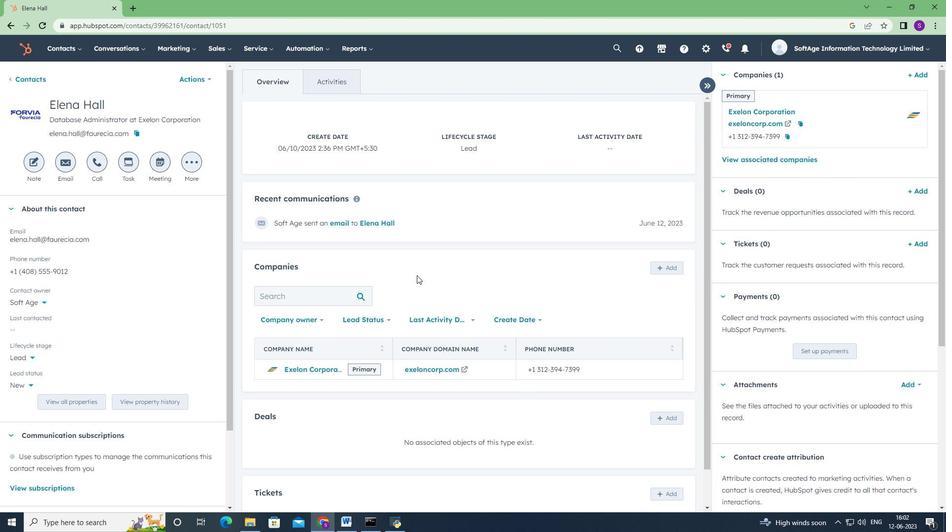 
